 Task: Add Sprouts Fire Roasted Vegetable Vegan Pizza to the cart.
Action: Mouse moved to (20, 73)
Screenshot: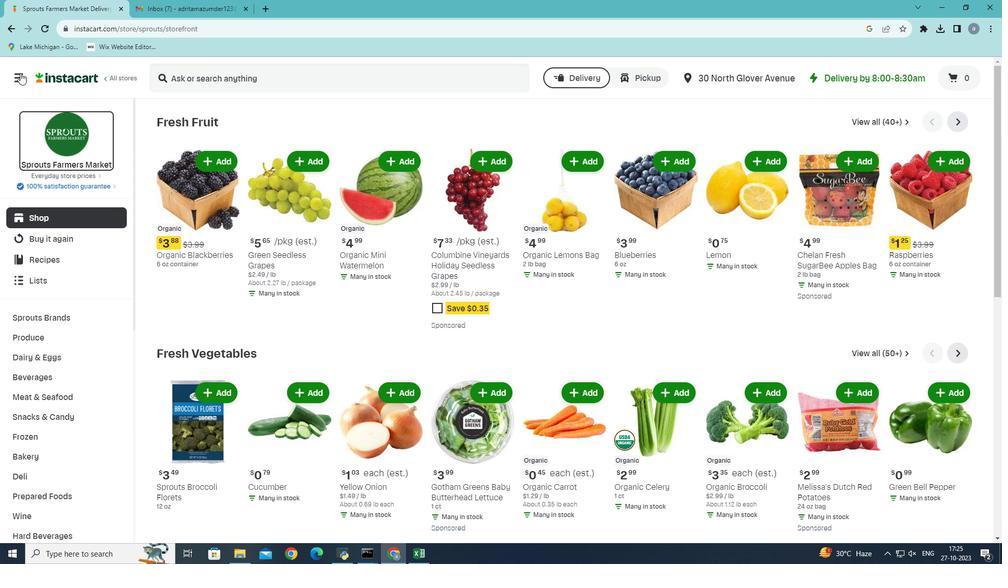 
Action: Mouse pressed left at (20, 73)
Screenshot: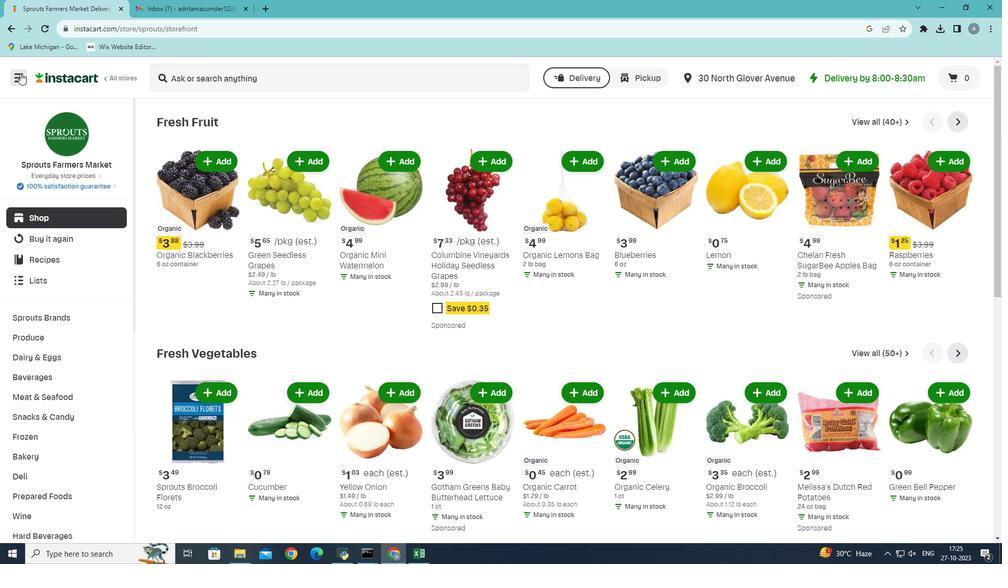 
Action: Mouse moved to (36, 308)
Screenshot: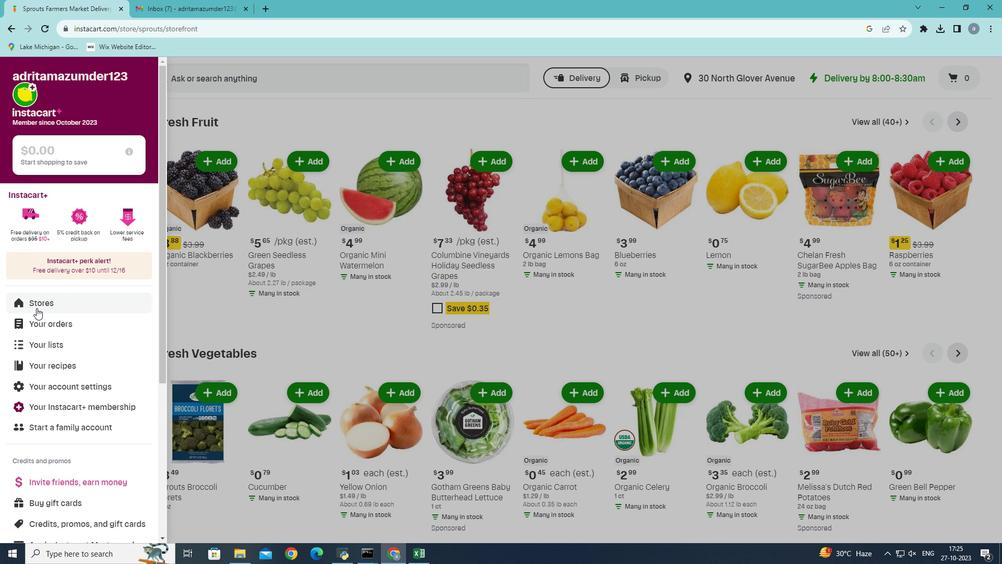 
Action: Mouse pressed left at (36, 308)
Screenshot: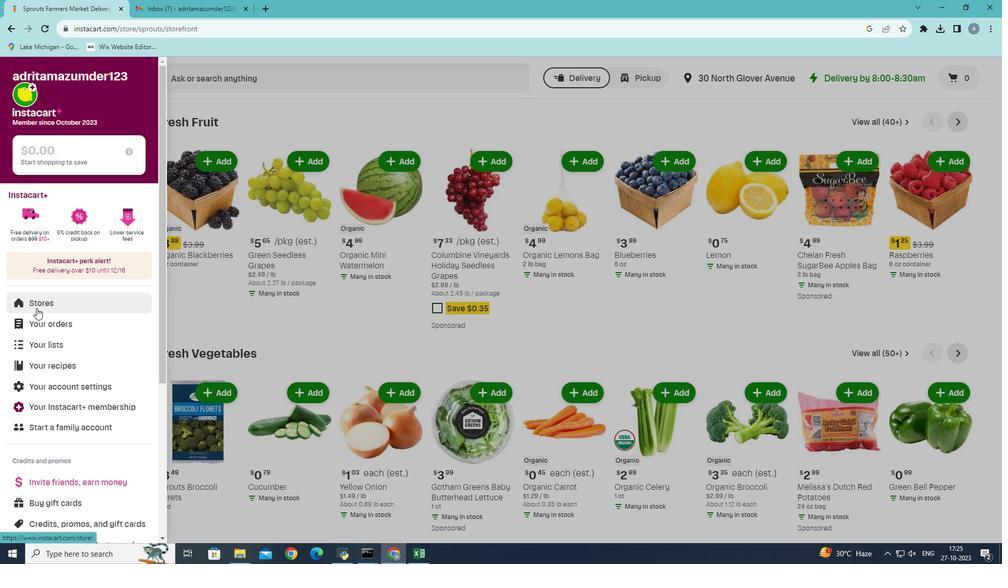 
Action: Mouse moved to (251, 126)
Screenshot: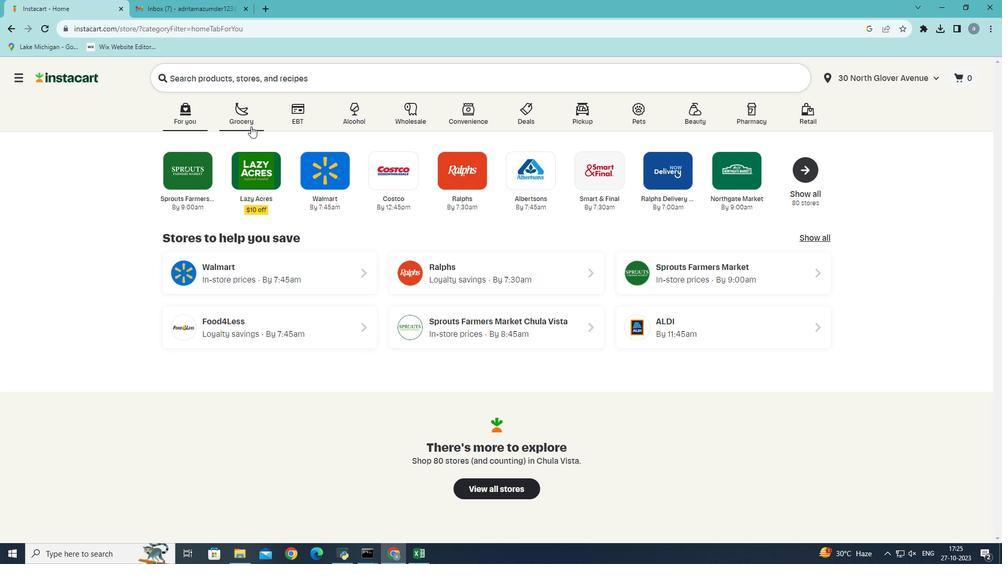 
Action: Mouse pressed left at (251, 126)
Screenshot: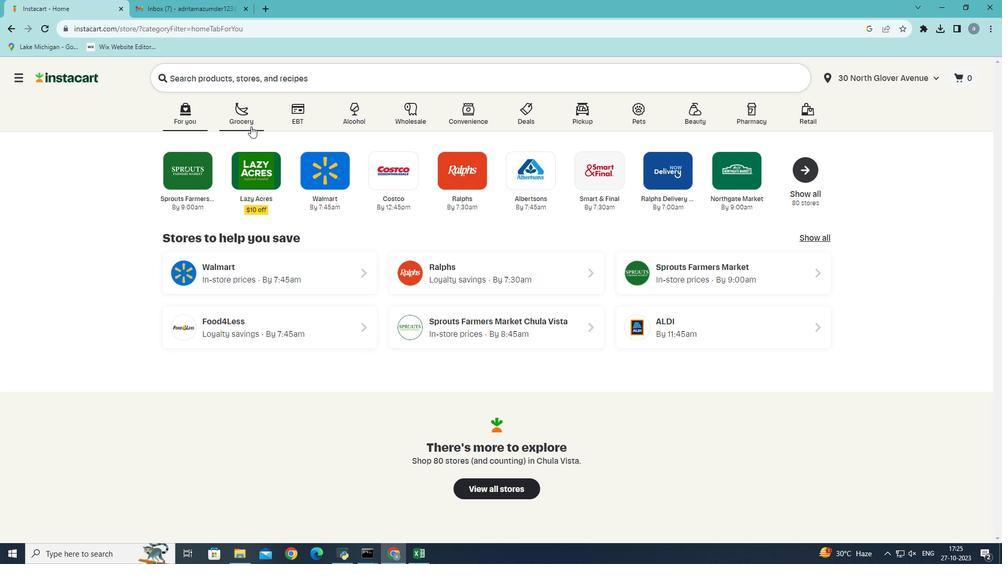 
Action: Mouse moved to (218, 311)
Screenshot: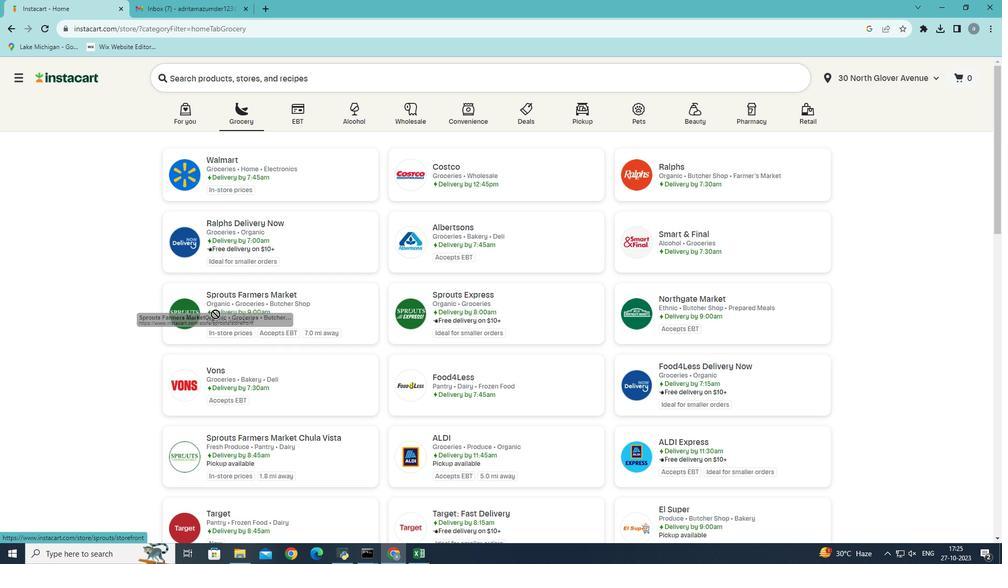 
Action: Mouse pressed left at (218, 311)
Screenshot: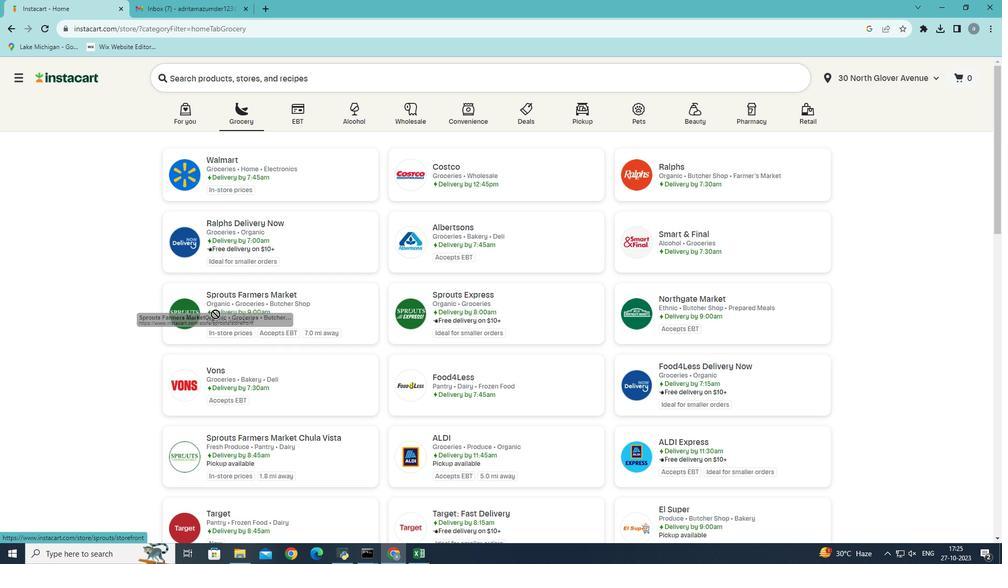 
Action: Mouse moved to (217, 302)
Screenshot: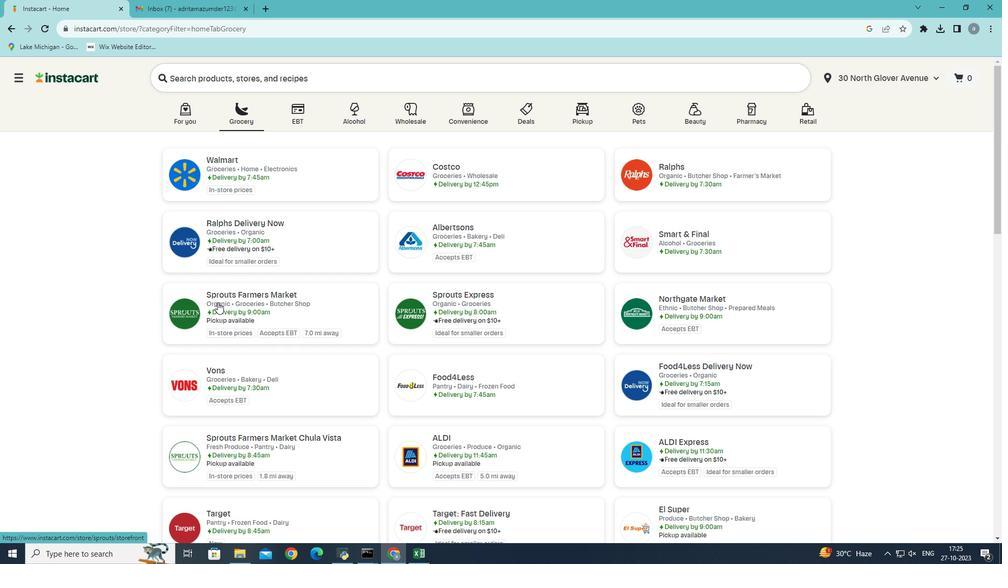 
Action: Mouse pressed left at (217, 302)
Screenshot: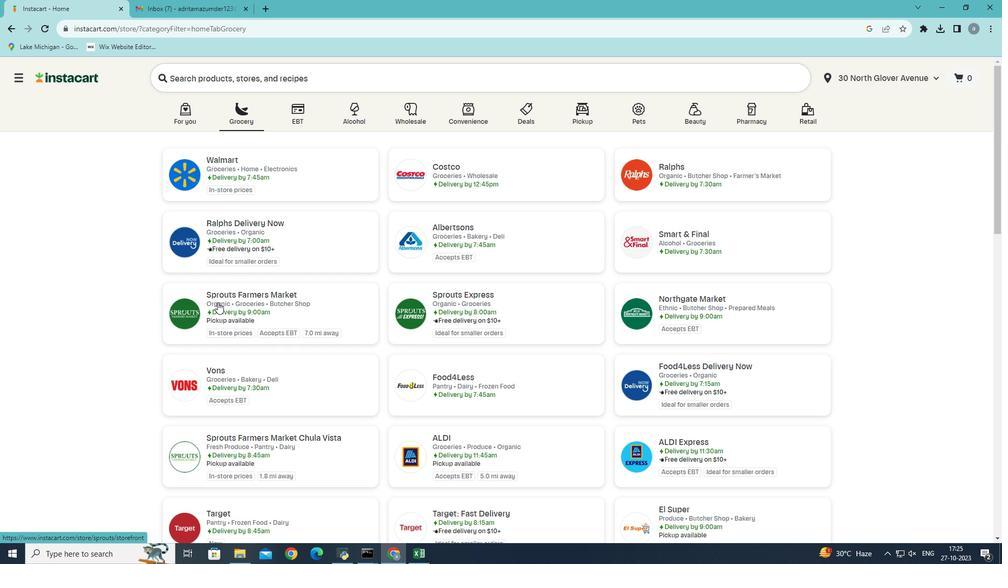 
Action: Mouse moved to (44, 495)
Screenshot: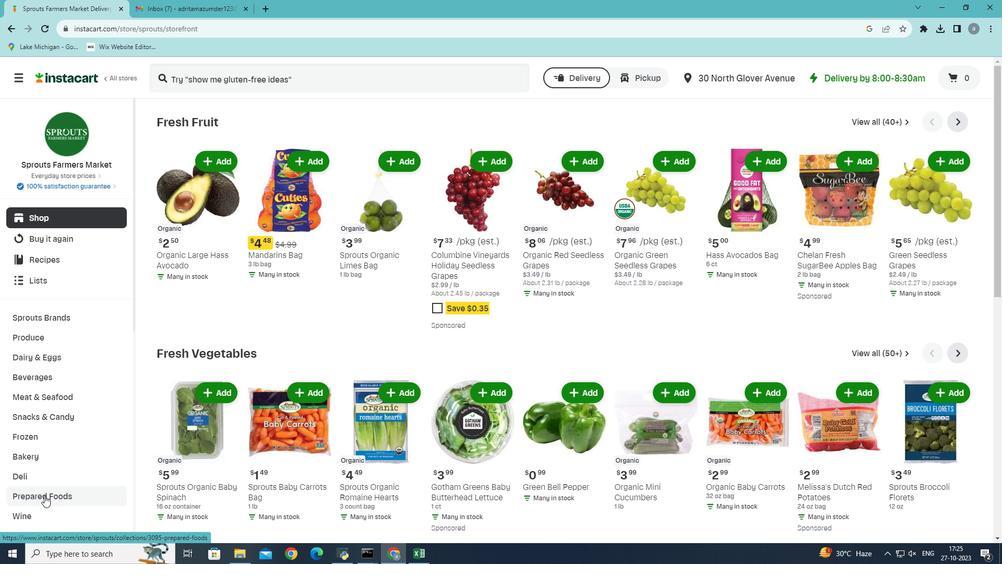 
Action: Mouse pressed left at (44, 495)
Screenshot: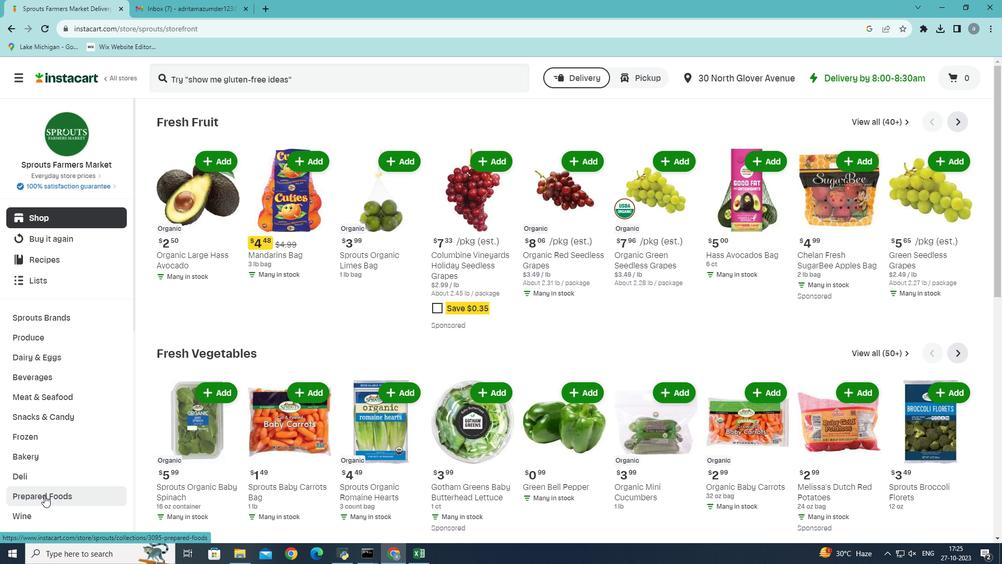 
Action: Mouse moved to (370, 144)
Screenshot: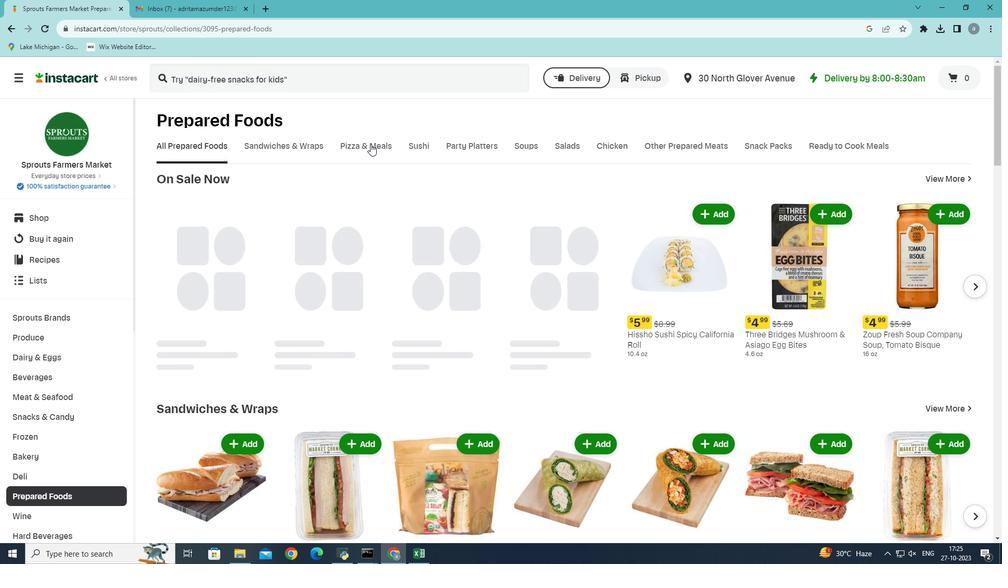 
Action: Mouse pressed left at (370, 144)
Screenshot: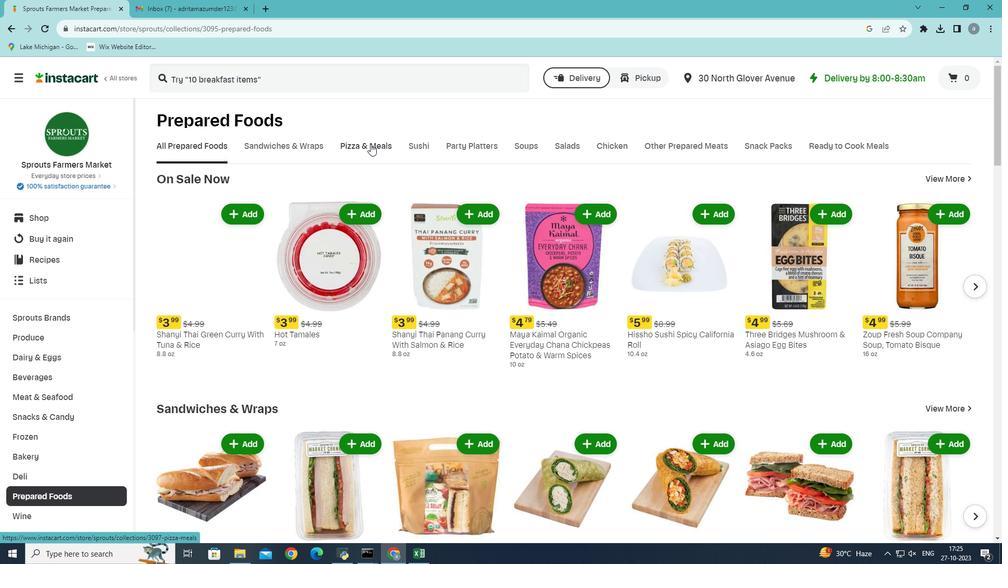 
Action: Mouse moved to (235, 196)
Screenshot: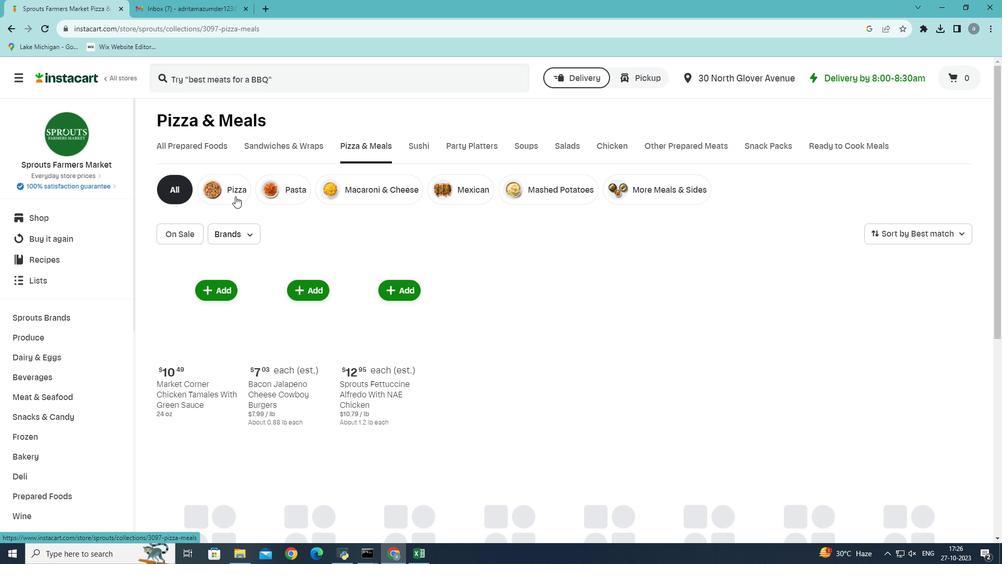 
Action: Mouse pressed left at (235, 196)
Screenshot: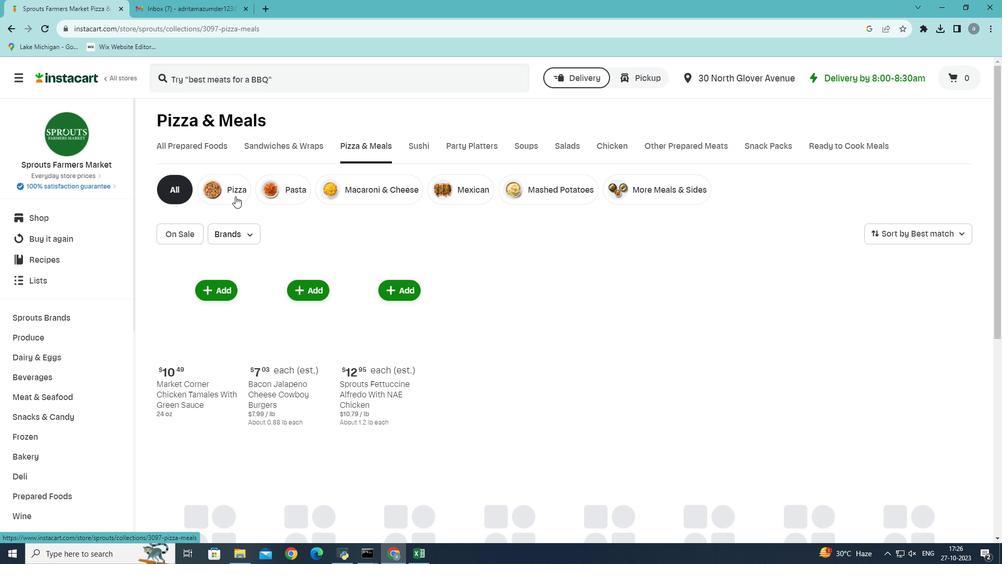 
Action: Mouse moved to (682, 289)
Screenshot: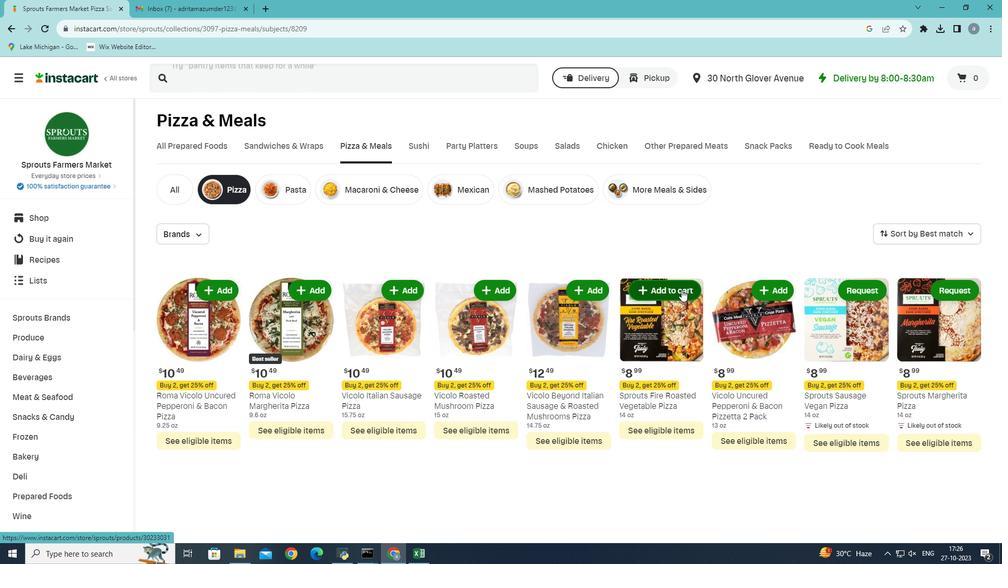
Action: Mouse pressed left at (682, 289)
Screenshot: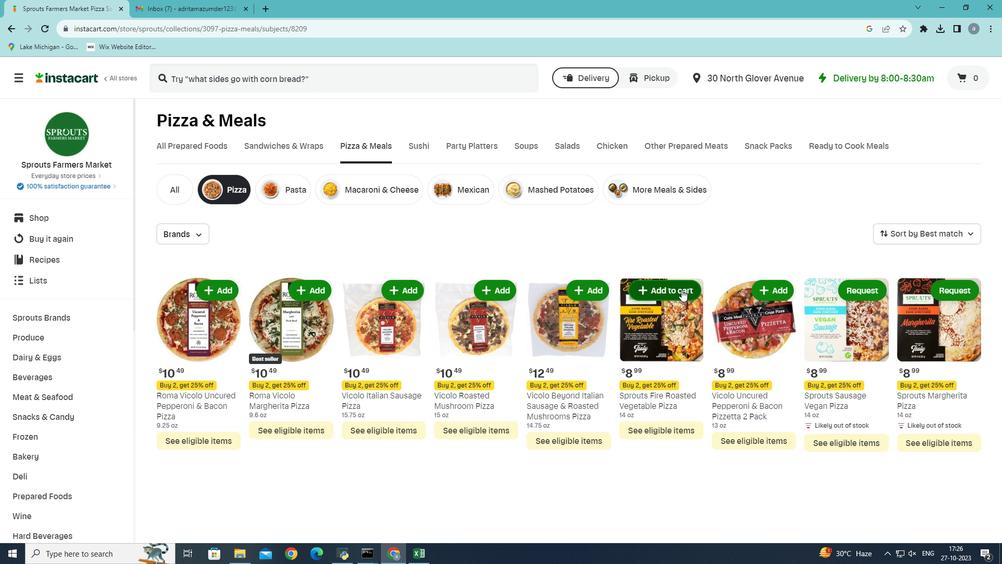 
Action: Mouse moved to (679, 292)
Screenshot: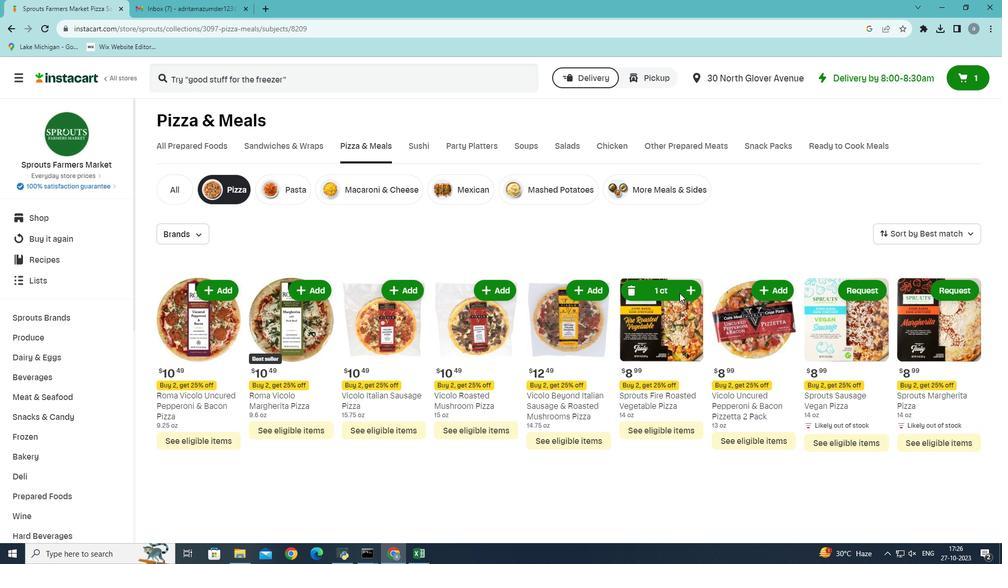 
